 Task: In Heading Arial with underline. Font size of heading  '18'Font style of data Calibri. Font size of data  9Alignment of headline & data Align center. Fill color in heading,  RedFont color of data Black Apply border in Data No BorderIn the sheet  Financial Tracking Template Workbookbook
Action: Mouse moved to (107, 89)
Screenshot: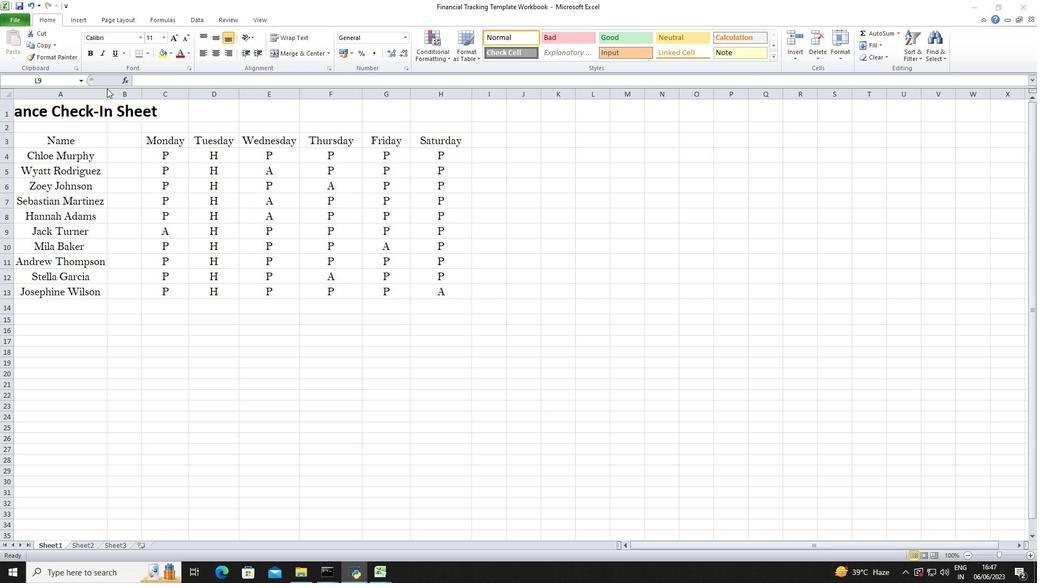 
Action: Mouse pressed left at (107, 89)
Screenshot: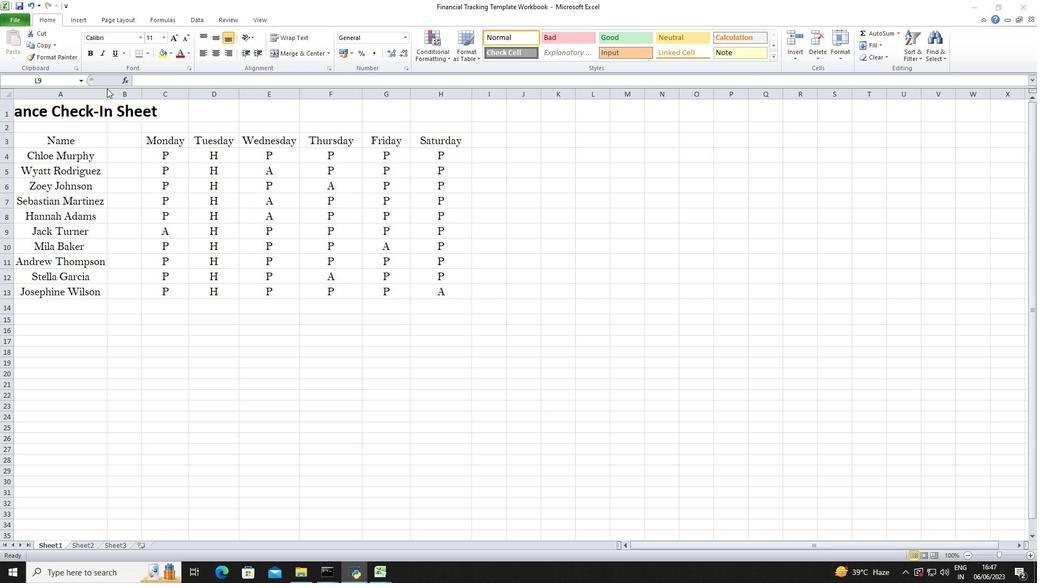 
Action: Mouse moved to (107, 92)
Screenshot: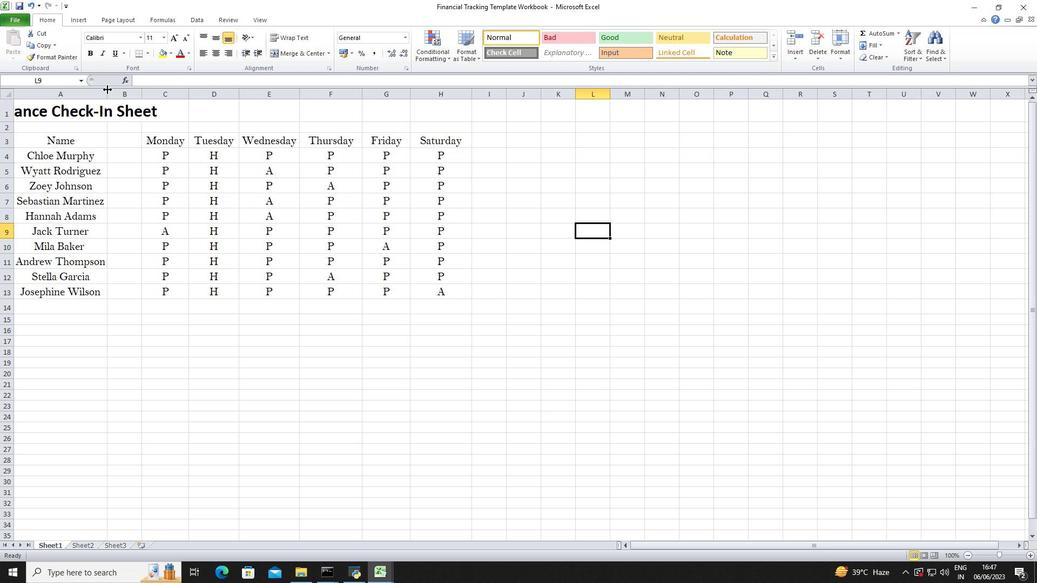 
Action: Mouse pressed left at (107, 92)
Screenshot: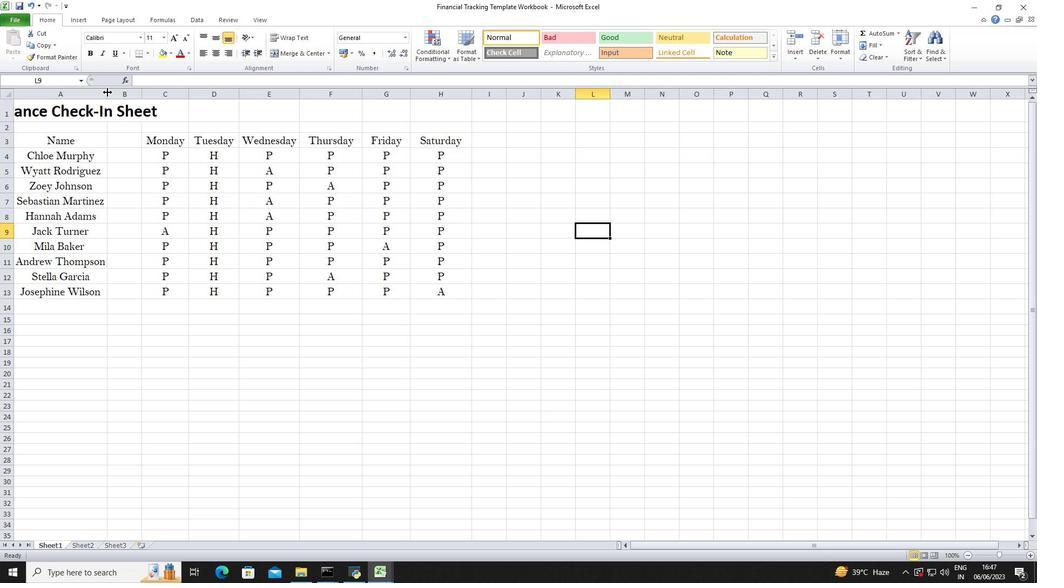 
Action: Mouse moved to (151, 95)
Screenshot: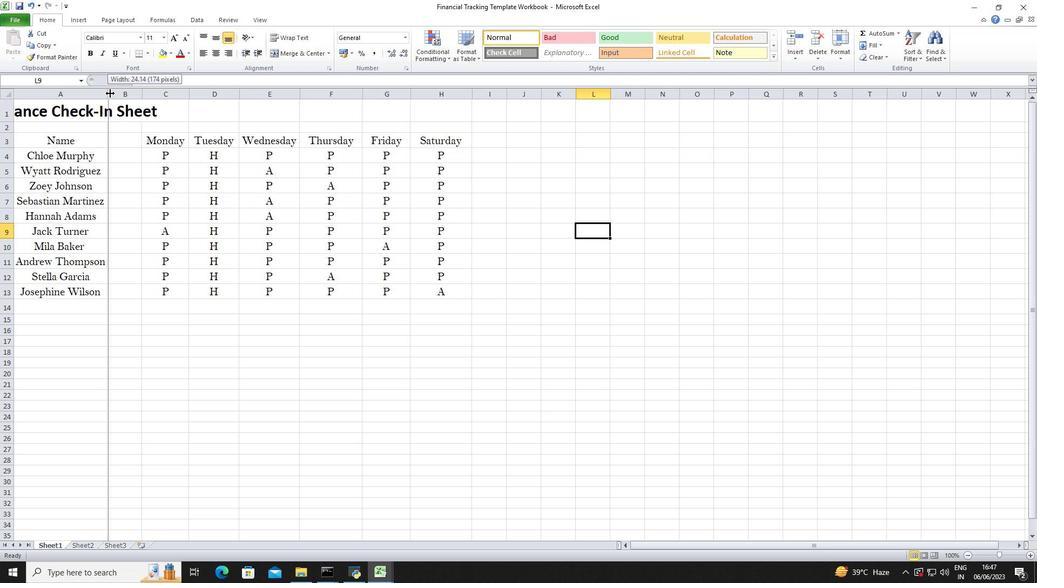 
Action: Mouse pressed left at (151, 95)
Screenshot: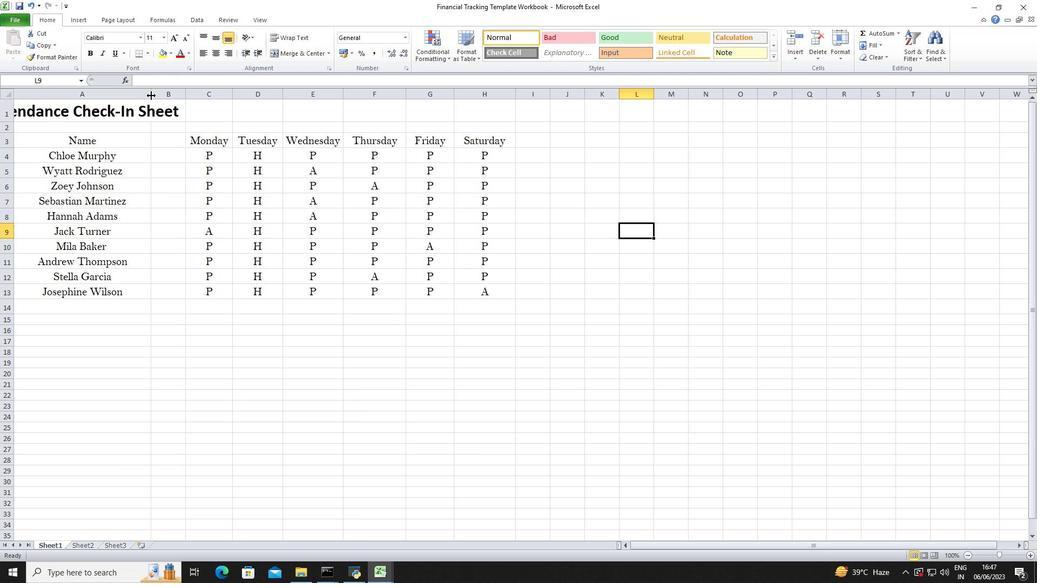 
Action: Mouse moved to (191, 96)
Screenshot: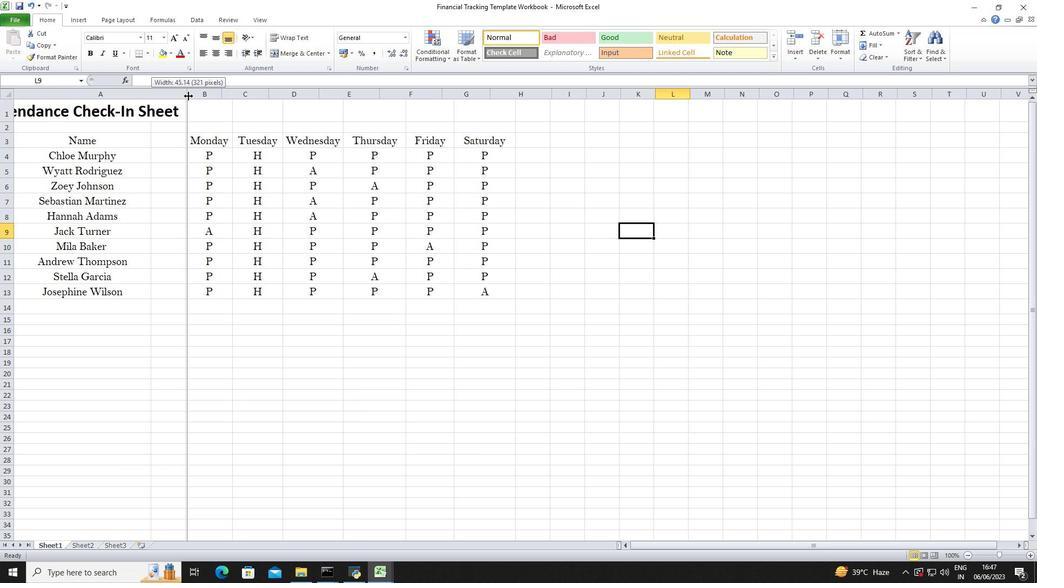 
Action: Mouse pressed left at (191, 96)
Screenshot: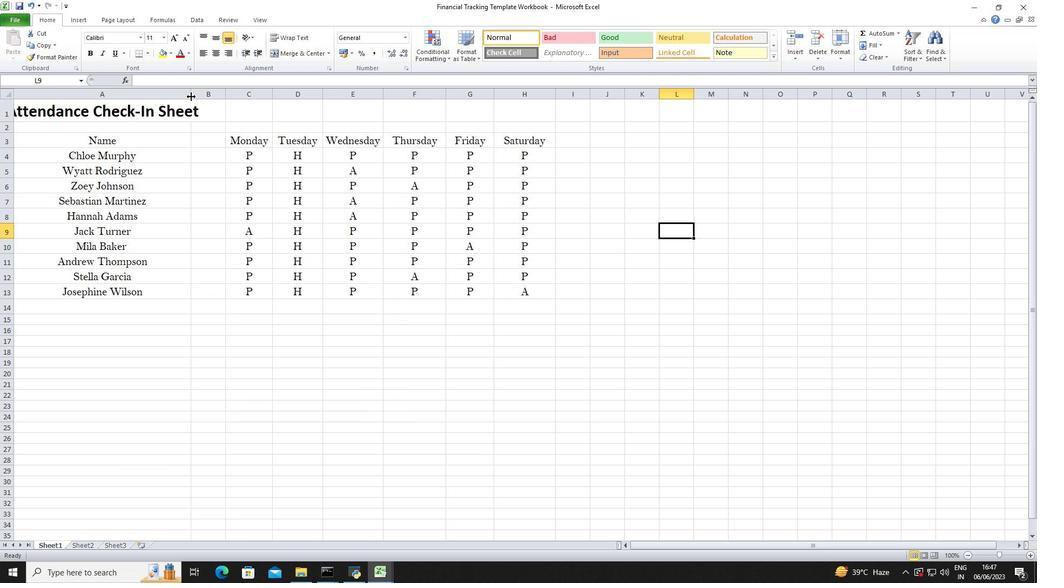 
Action: Mouse moved to (25, 114)
Screenshot: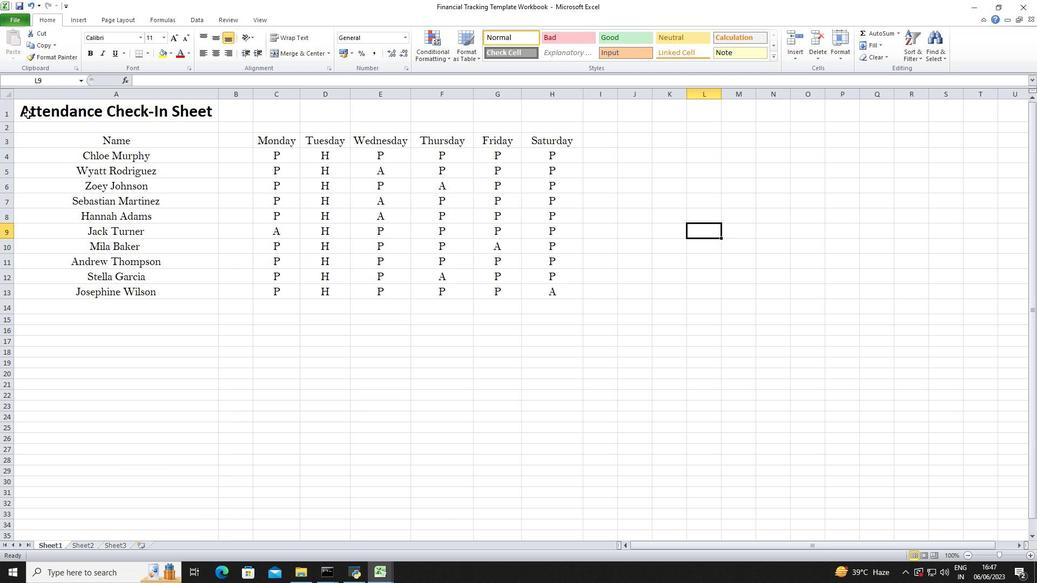 
Action: Mouse pressed left at (25, 114)
Screenshot: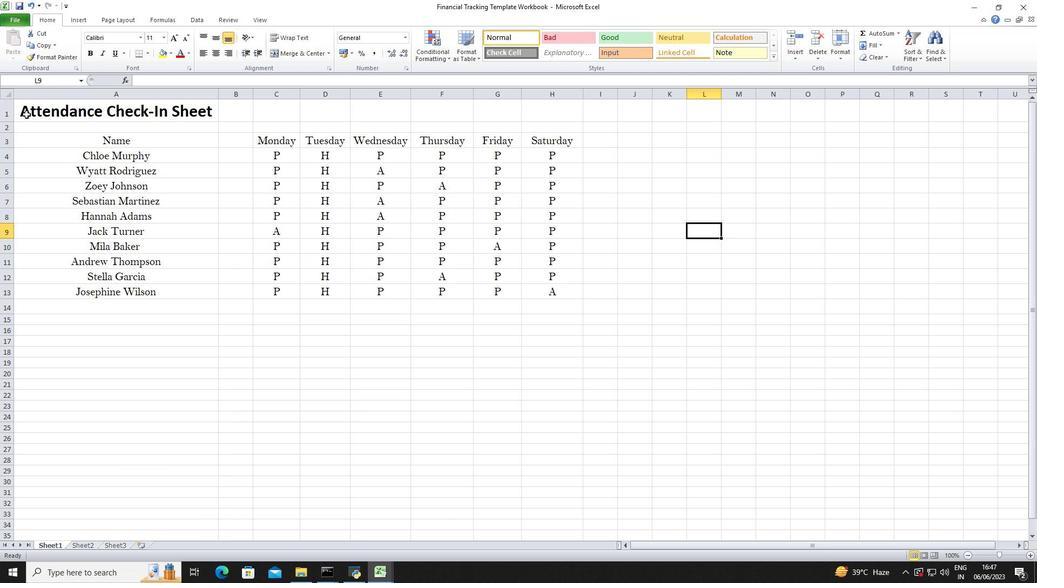 
Action: Mouse moved to (107, 36)
Screenshot: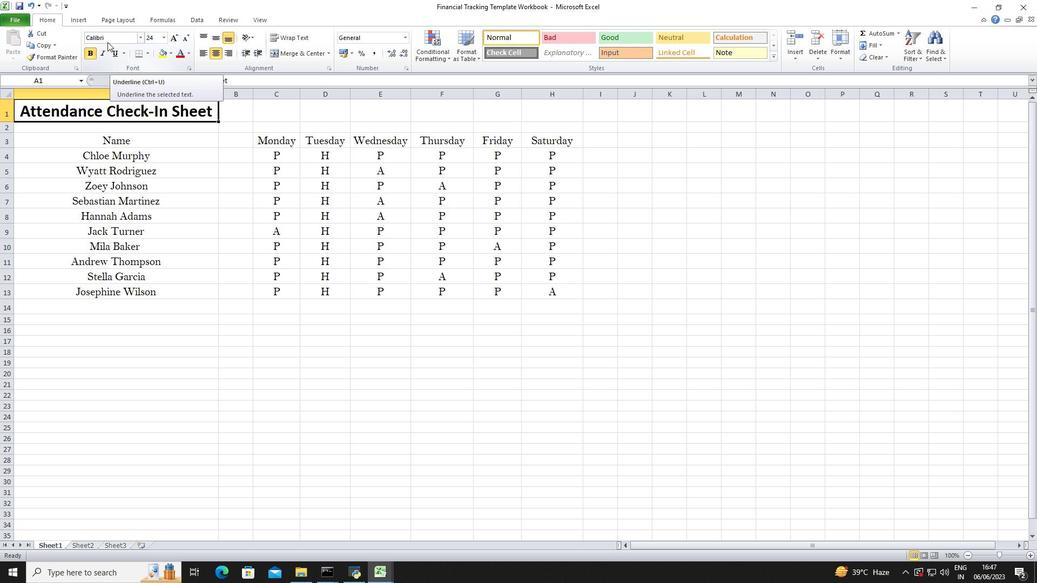 
Action: Mouse pressed left at (107, 36)
Screenshot: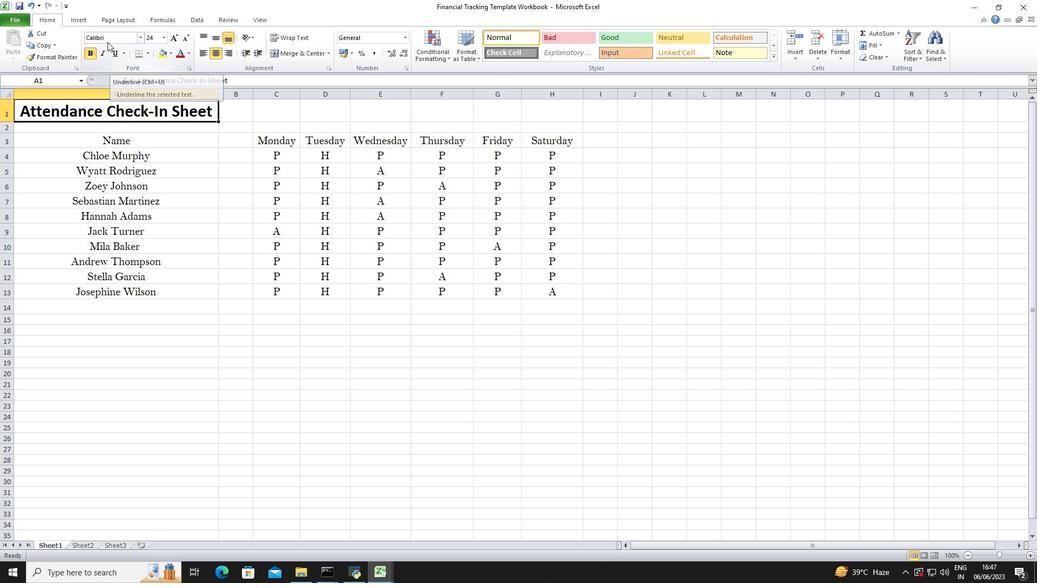 
Action: Key pressed <Key.shift><Key.shift><Key.shift><Key.shift>Arial<Key.enter>
Screenshot: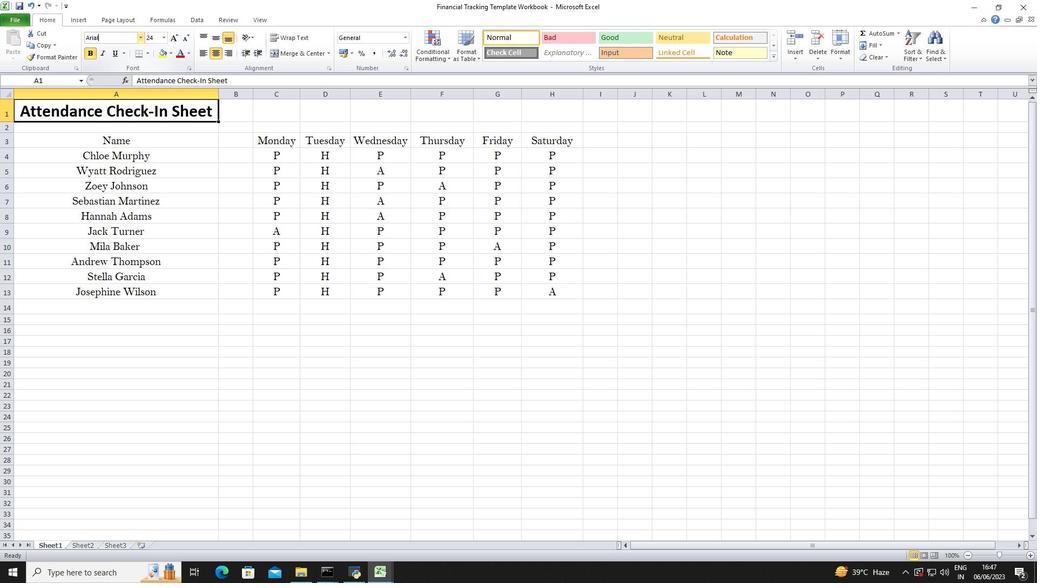 
Action: Mouse moved to (111, 48)
Screenshot: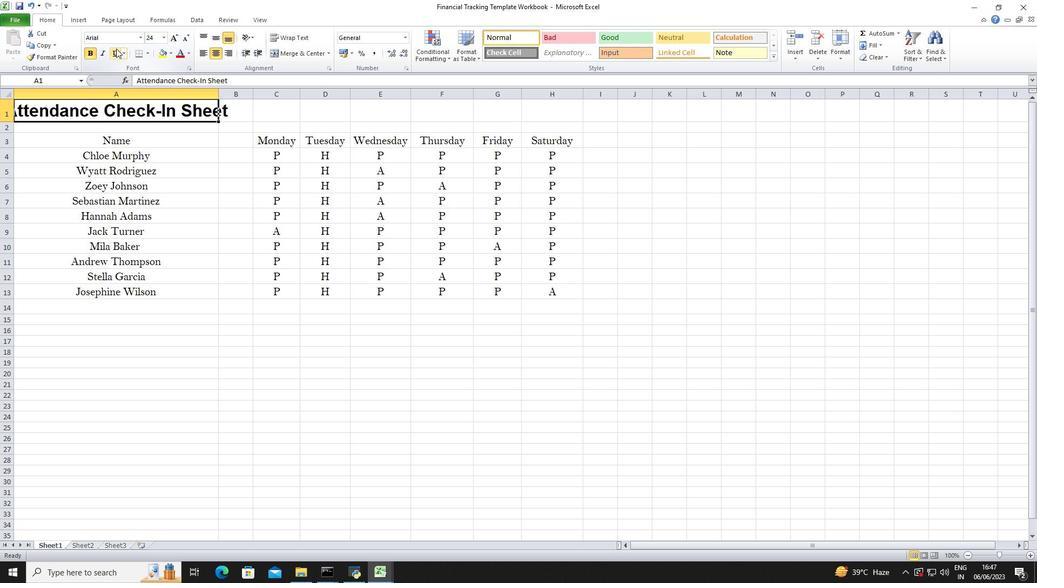 
Action: Mouse pressed left at (111, 48)
Screenshot: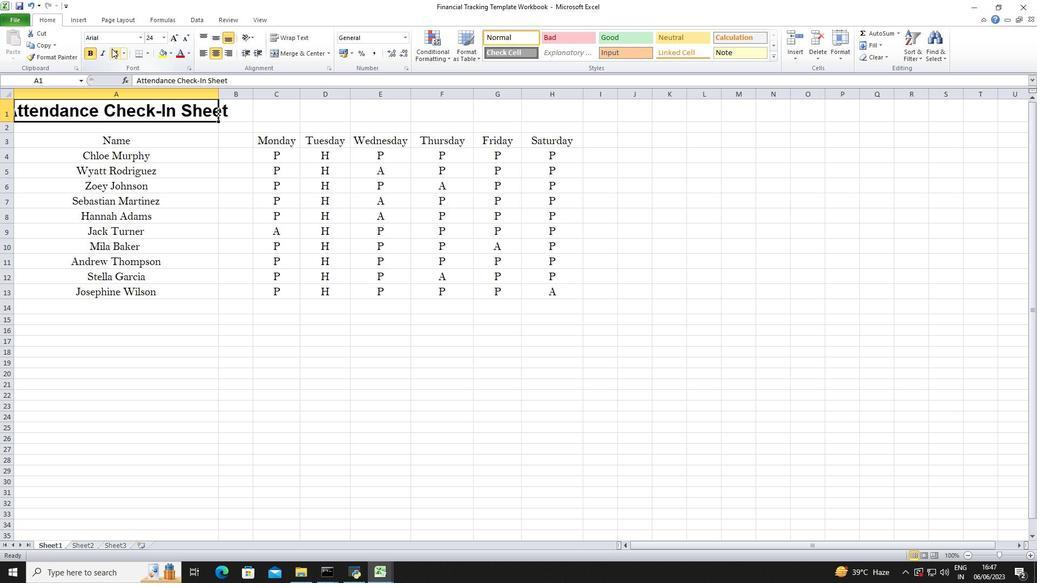 
Action: Mouse moved to (164, 37)
Screenshot: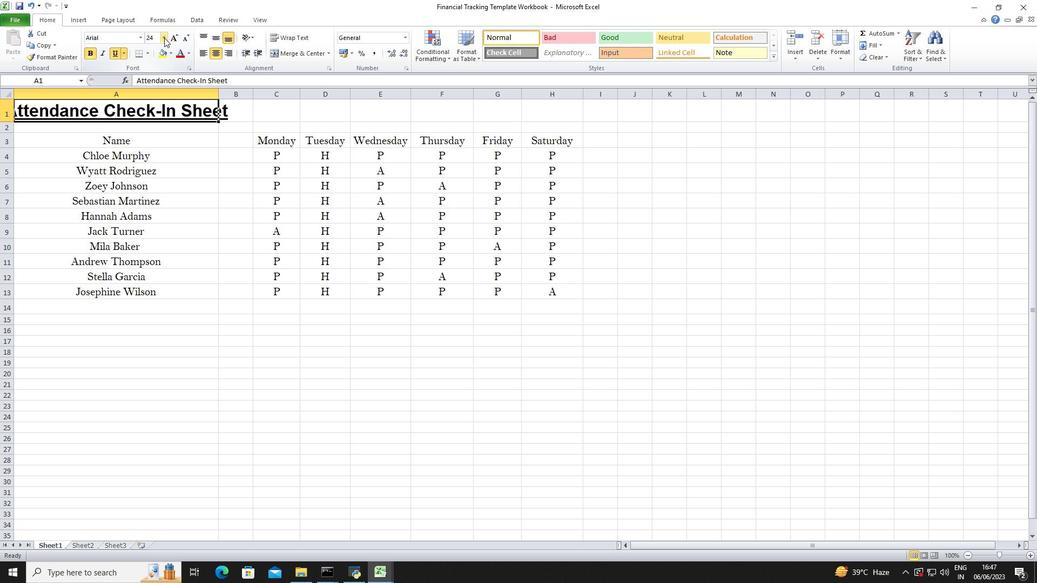 
Action: Mouse pressed left at (164, 37)
Screenshot: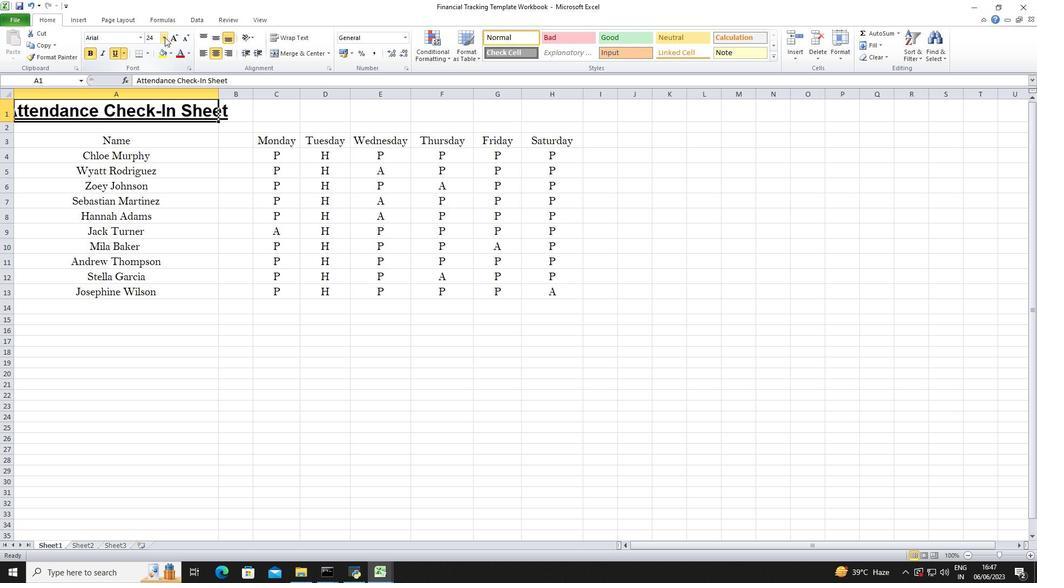 
Action: Mouse moved to (152, 115)
Screenshot: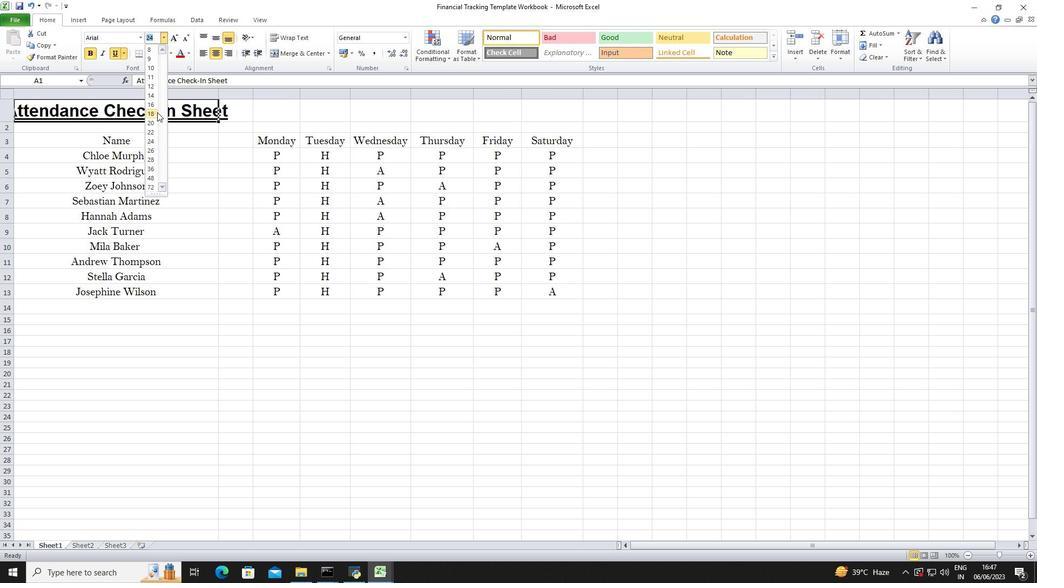 
Action: Mouse pressed left at (152, 115)
Screenshot: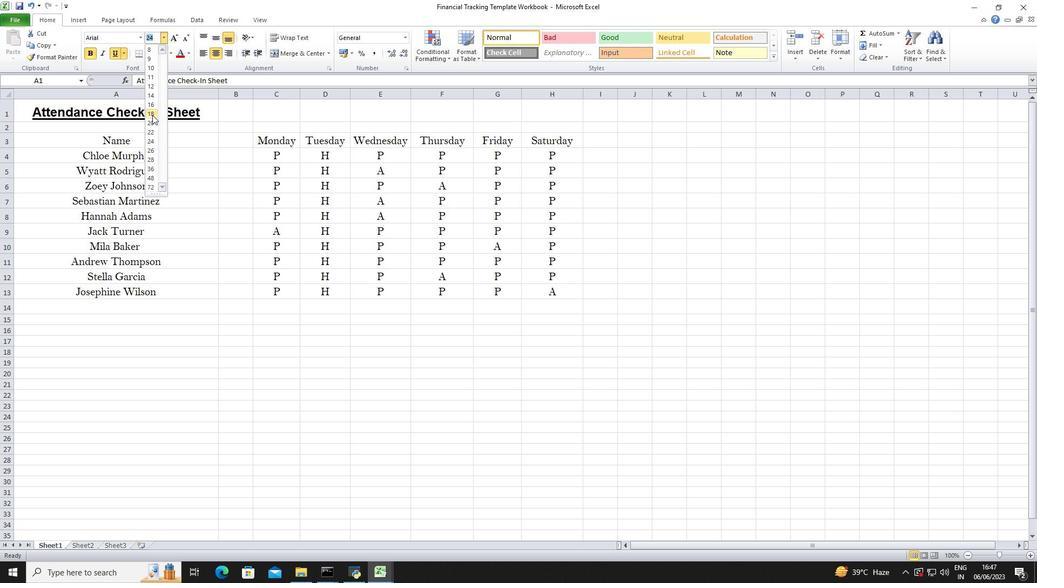 
Action: Mouse moved to (96, 138)
Screenshot: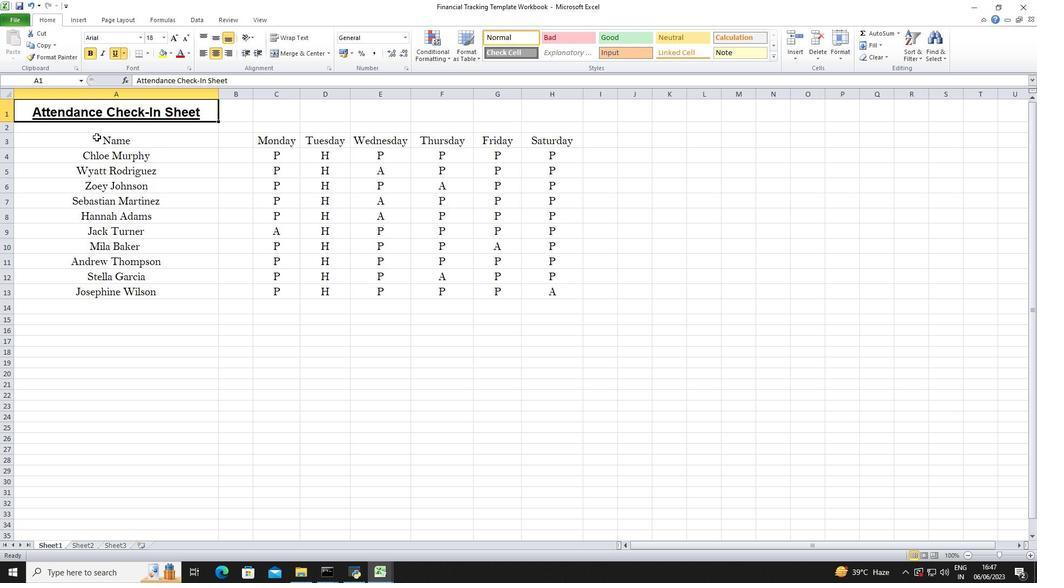
Action: Mouse pressed left at (96, 138)
Screenshot: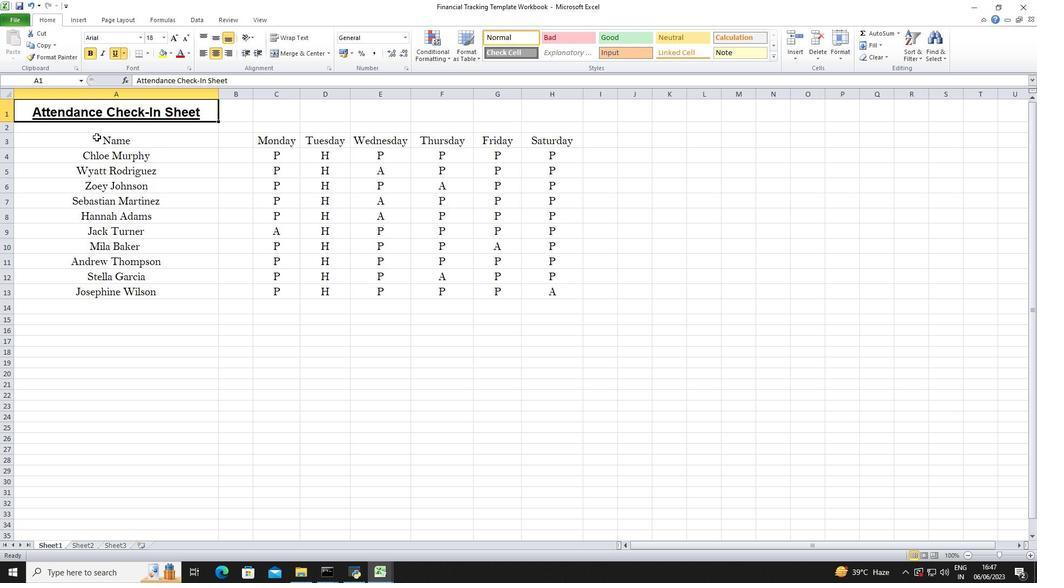 
Action: Mouse moved to (111, 37)
Screenshot: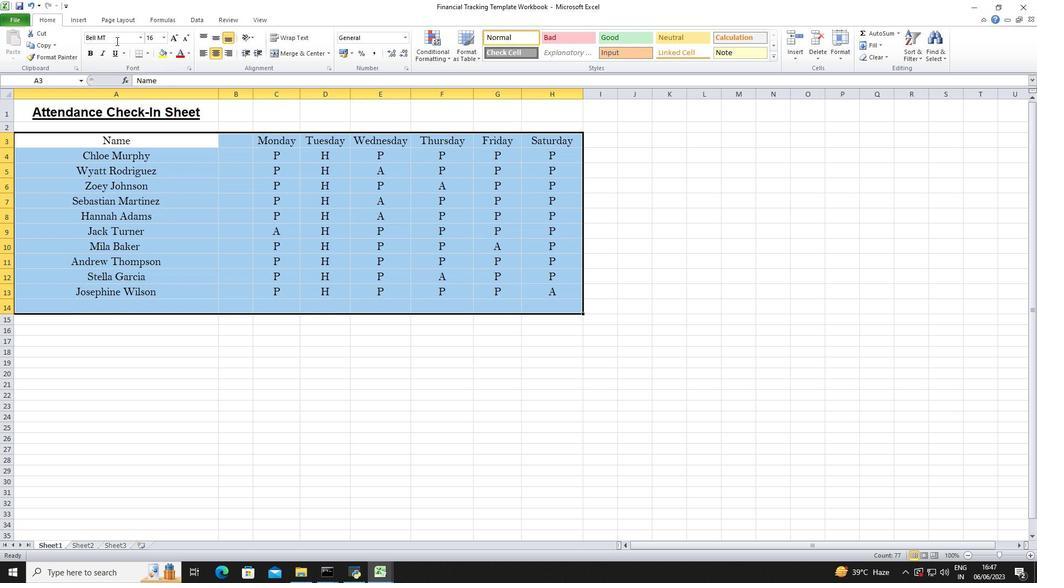
Action: Mouse pressed left at (111, 37)
Screenshot: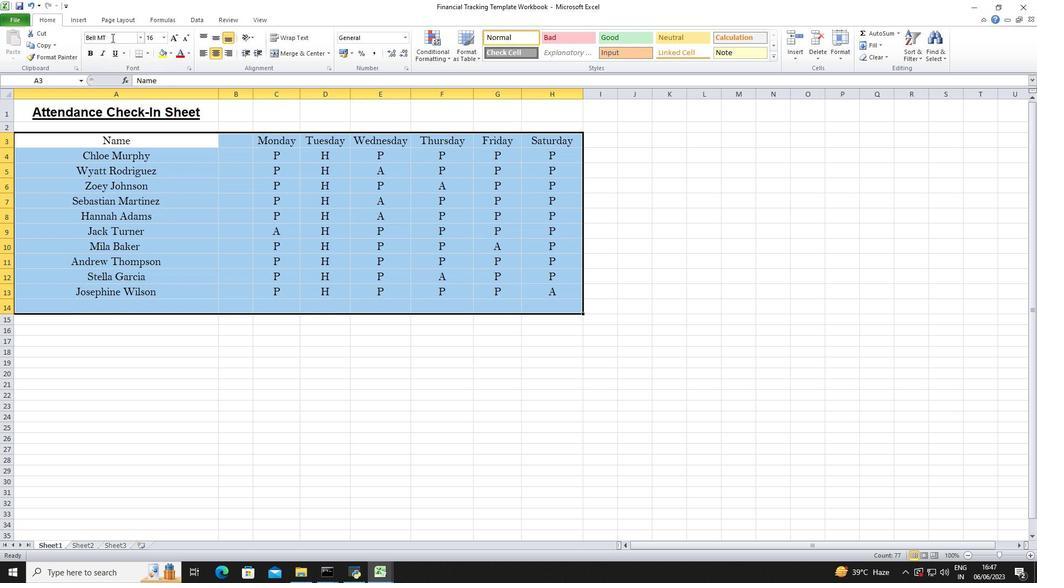 
Action: Key pressed <Key.shift>Calibri<Key.enter>
Screenshot: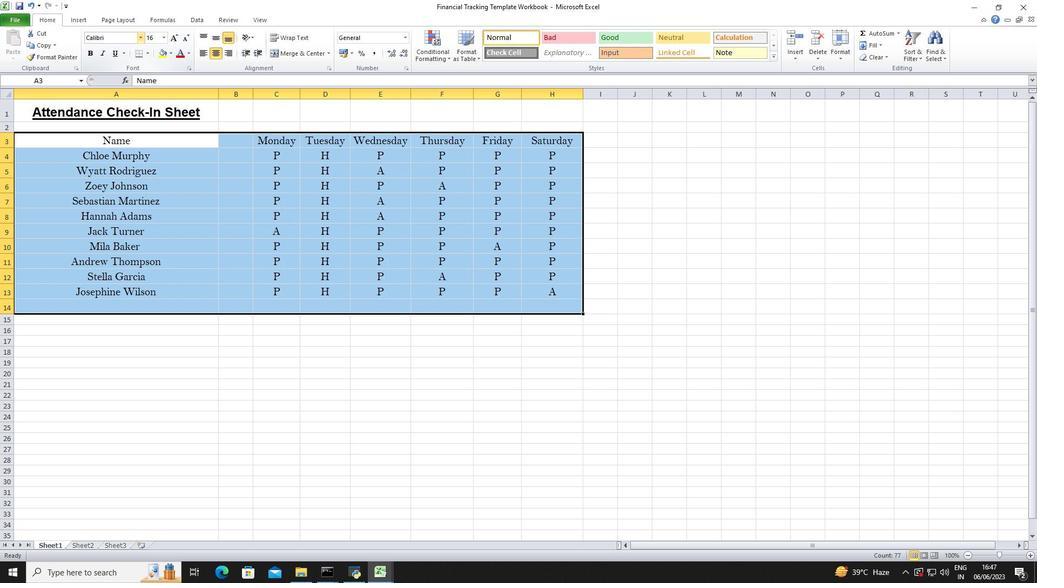 
Action: Mouse moved to (164, 37)
Screenshot: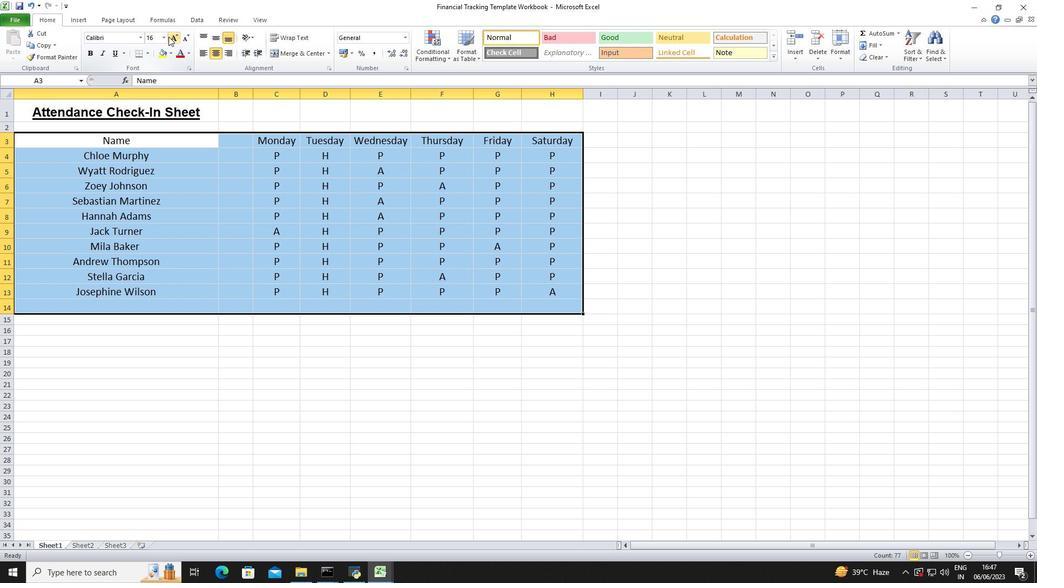 
Action: Mouse pressed left at (164, 37)
Screenshot: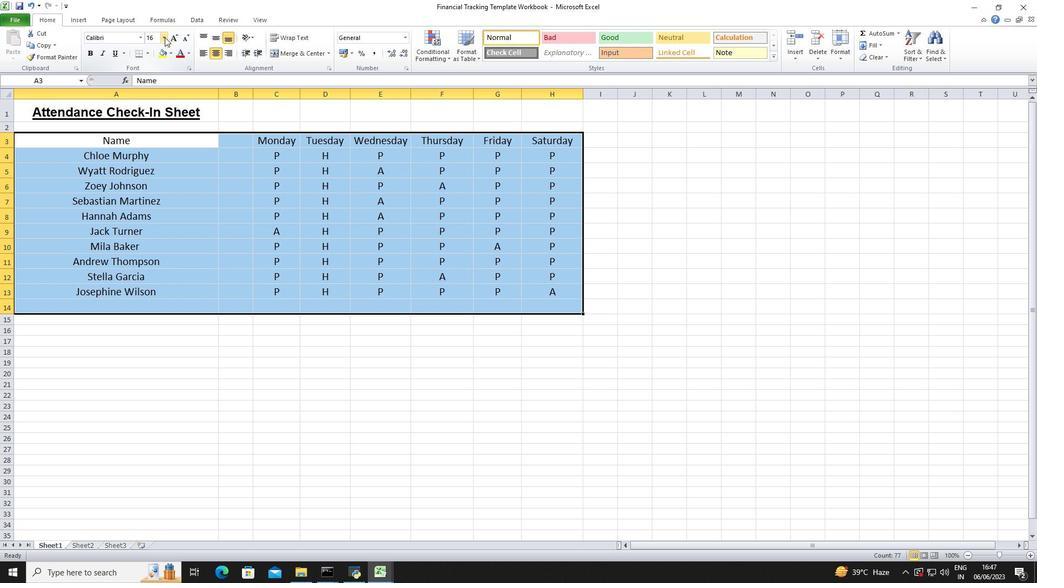 
Action: Mouse moved to (148, 56)
Screenshot: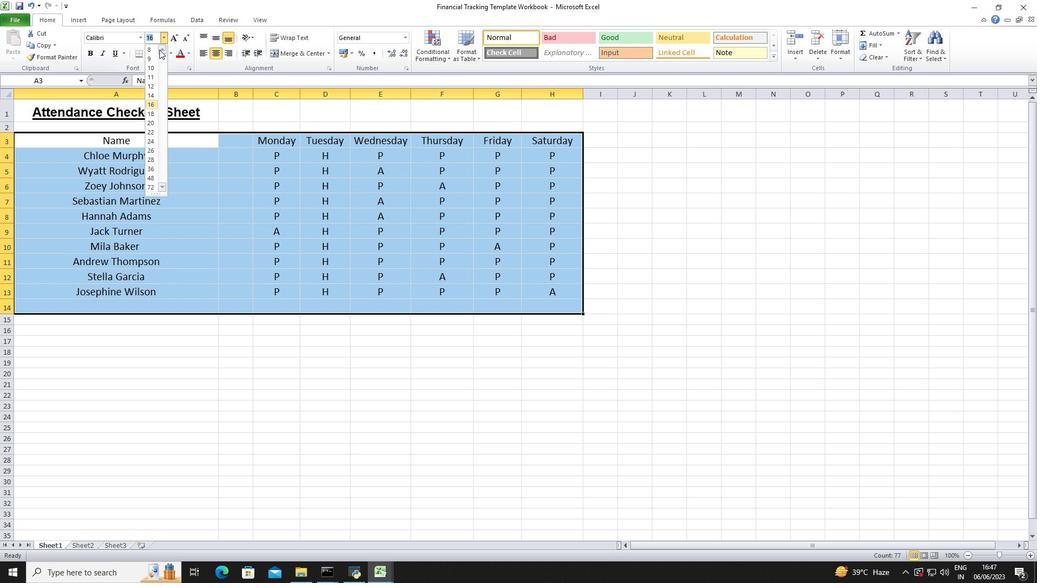 
Action: Mouse pressed left at (148, 56)
Screenshot: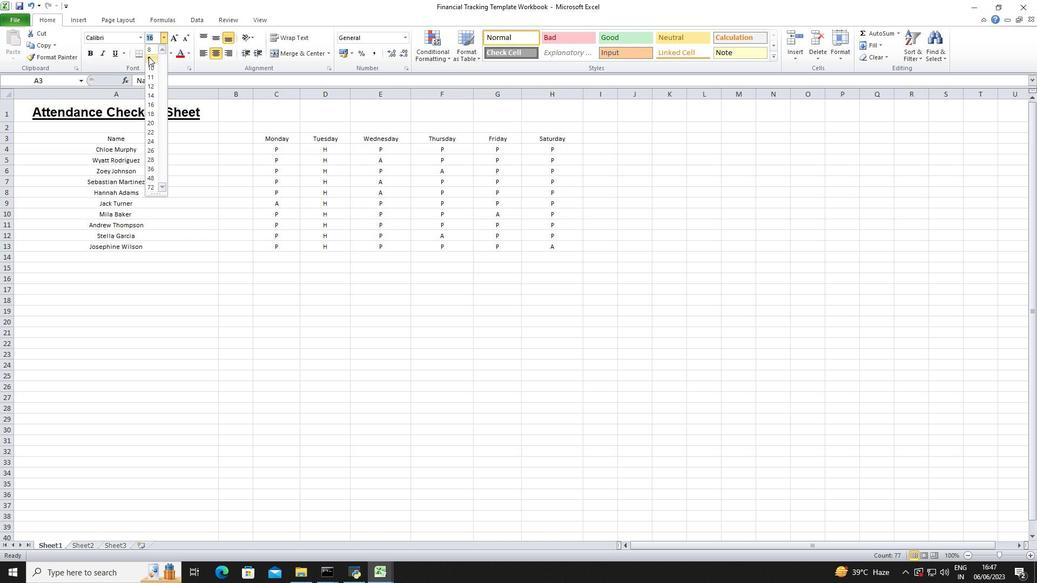 
Action: Mouse moved to (217, 49)
Screenshot: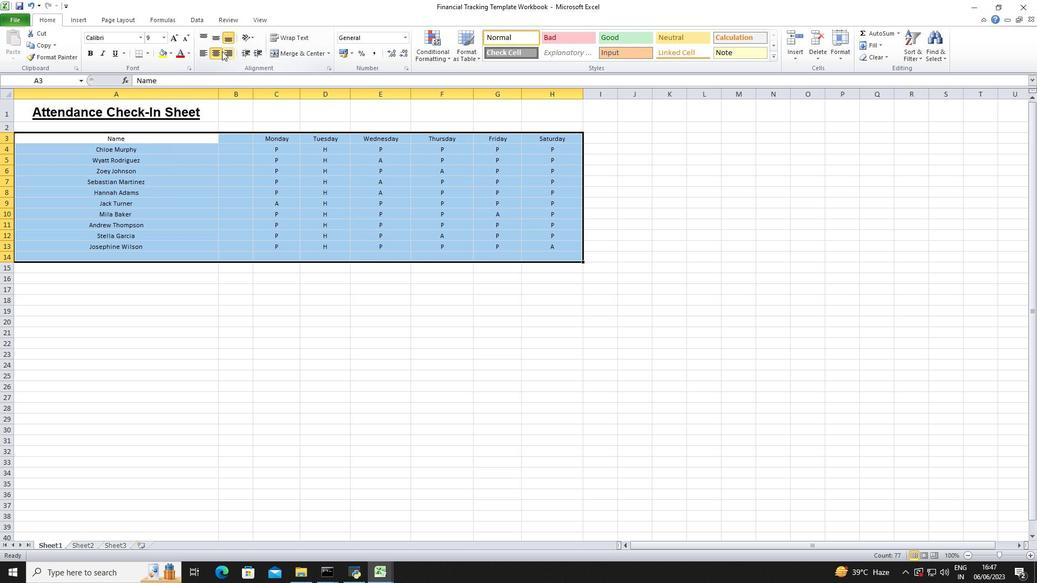 
Action: Mouse pressed left at (217, 49)
Screenshot: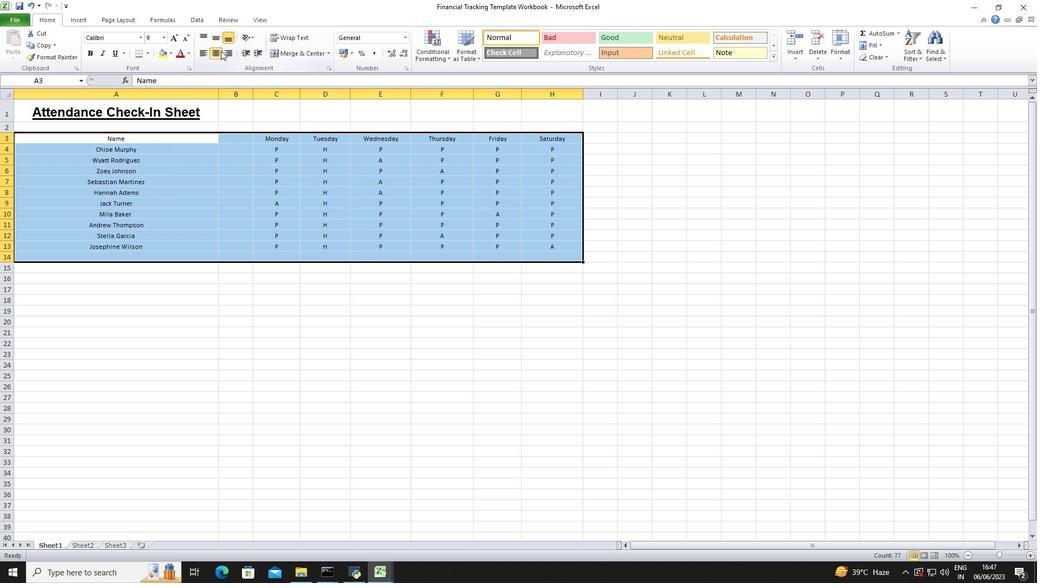 
Action: Mouse pressed left at (217, 49)
Screenshot: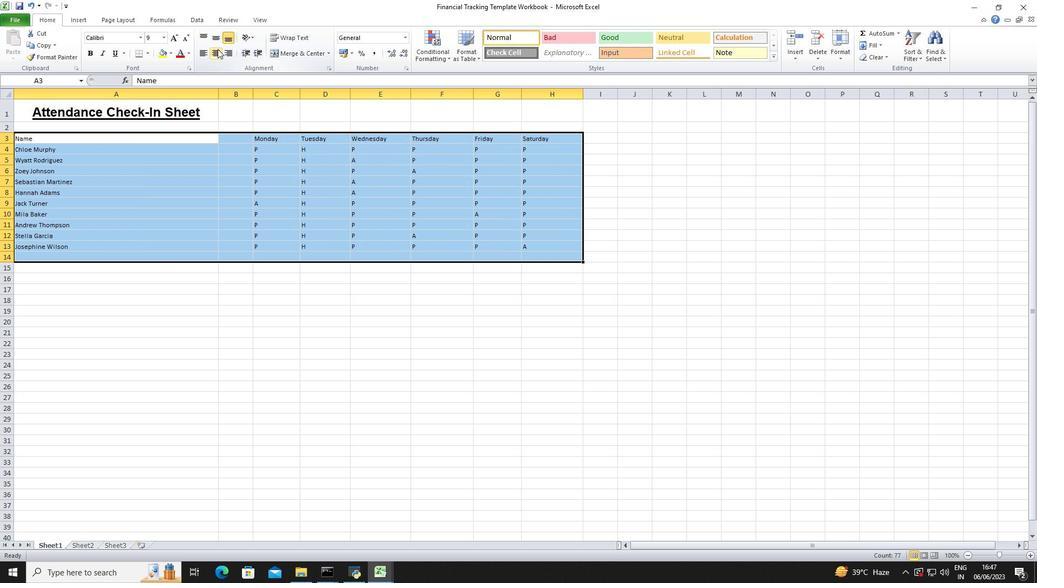 
Action: Mouse moved to (57, 115)
Screenshot: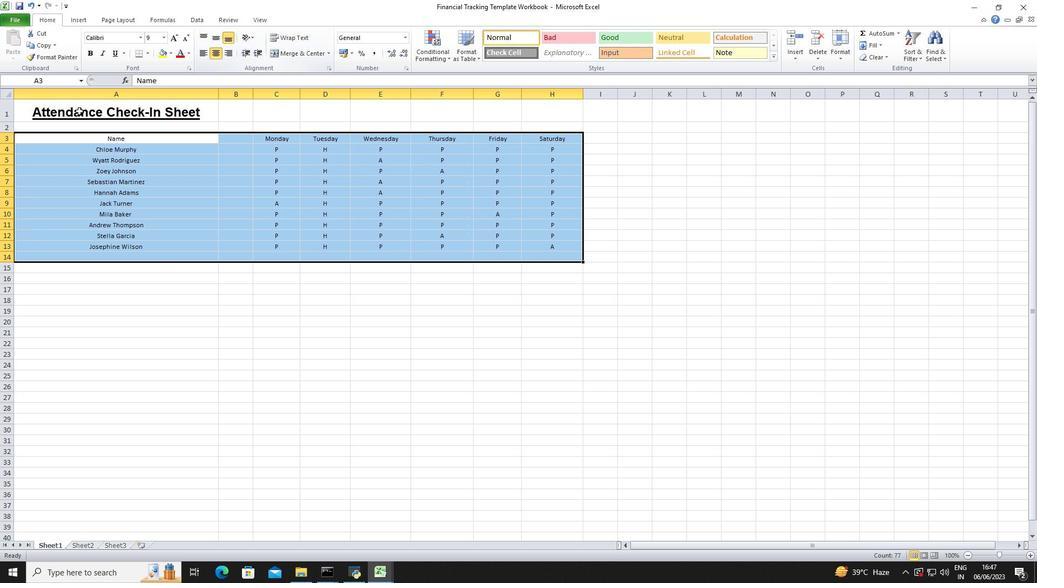 
Action: Mouse pressed left at (57, 115)
Screenshot: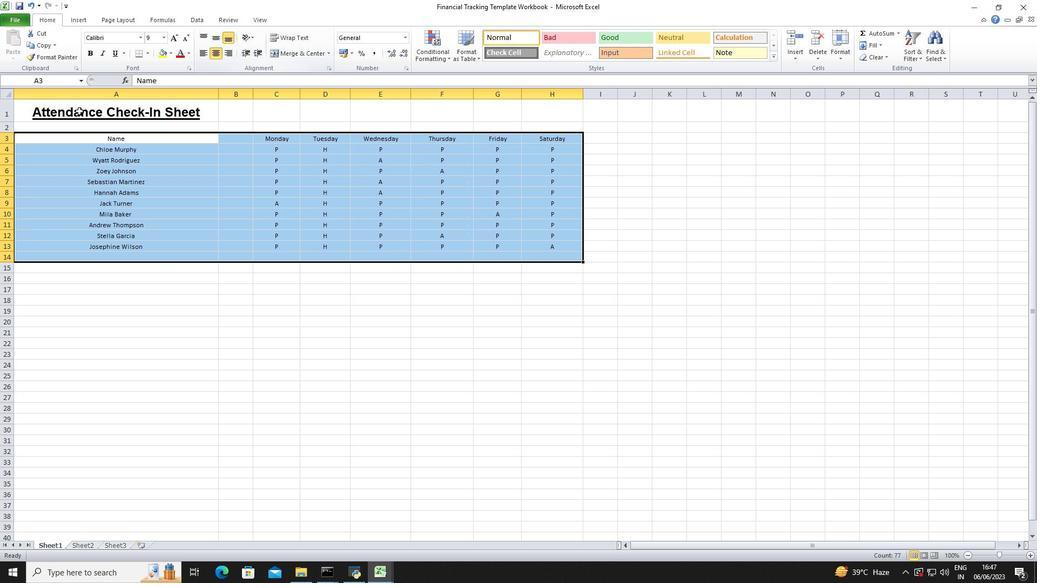 
Action: Mouse moved to (216, 48)
Screenshot: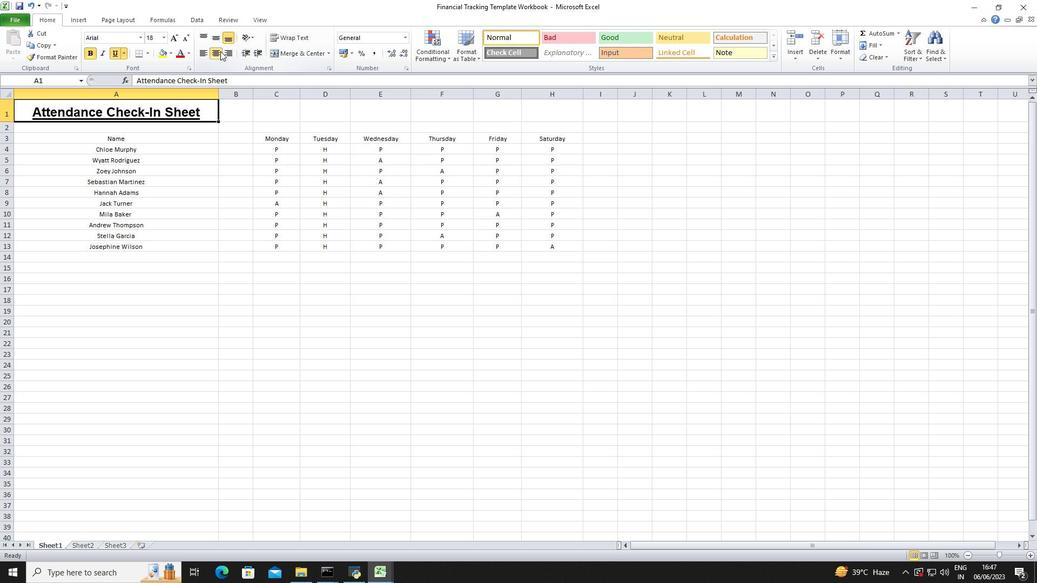 
Action: Mouse pressed left at (216, 48)
Screenshot: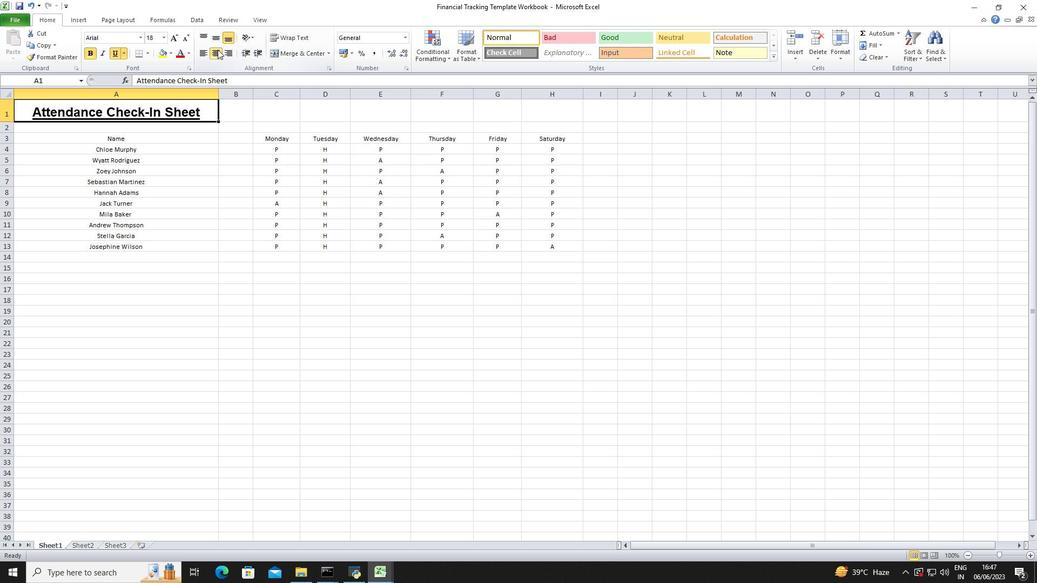 
Action: Mouse moved to (215, 48)
Screenshot: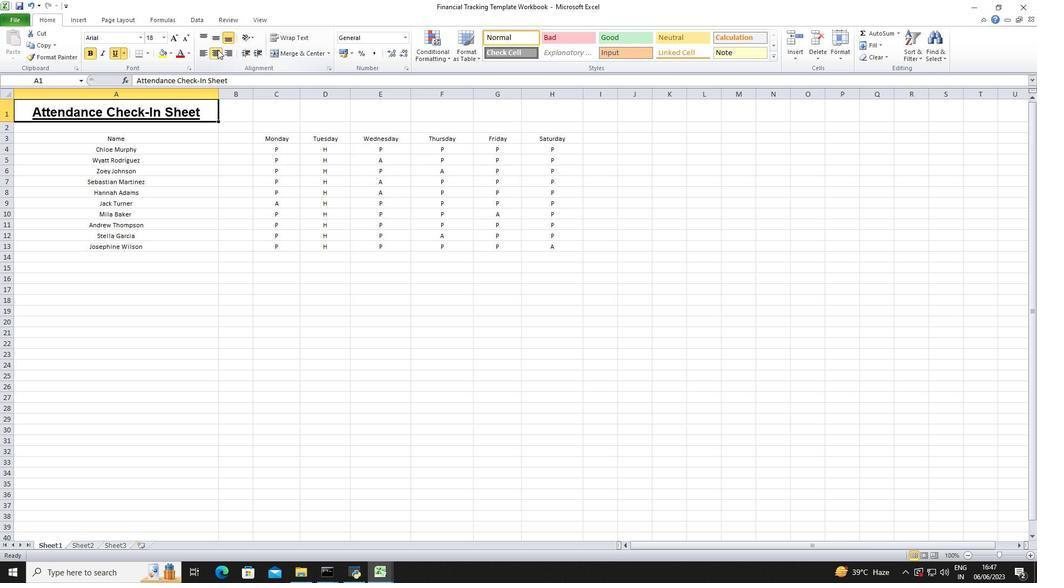 
Action: Mouse pressed left at (215, 48)
Screenshot: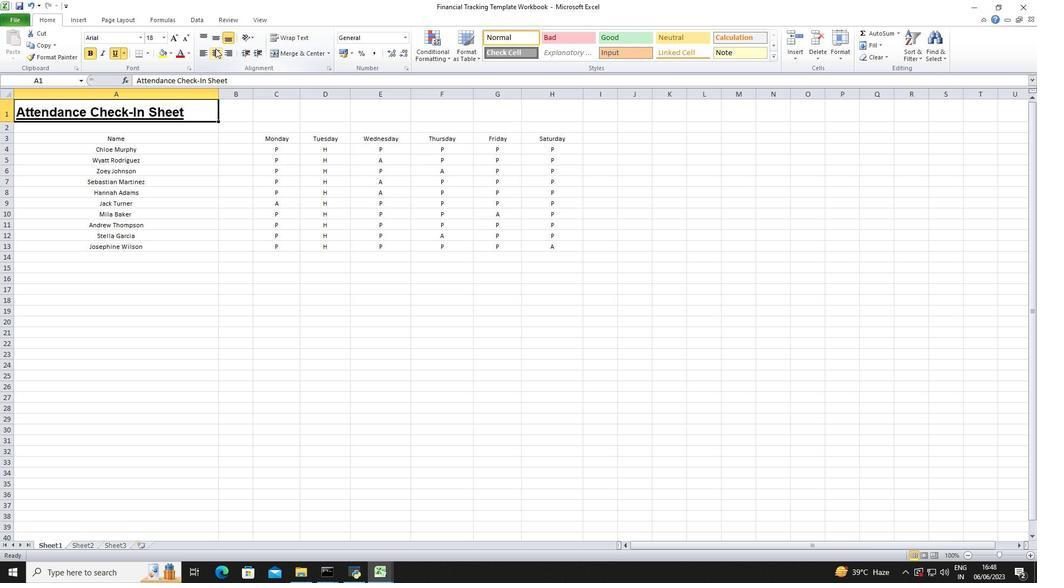 
Action: Mouse moved to (170, 54)
Screenshot: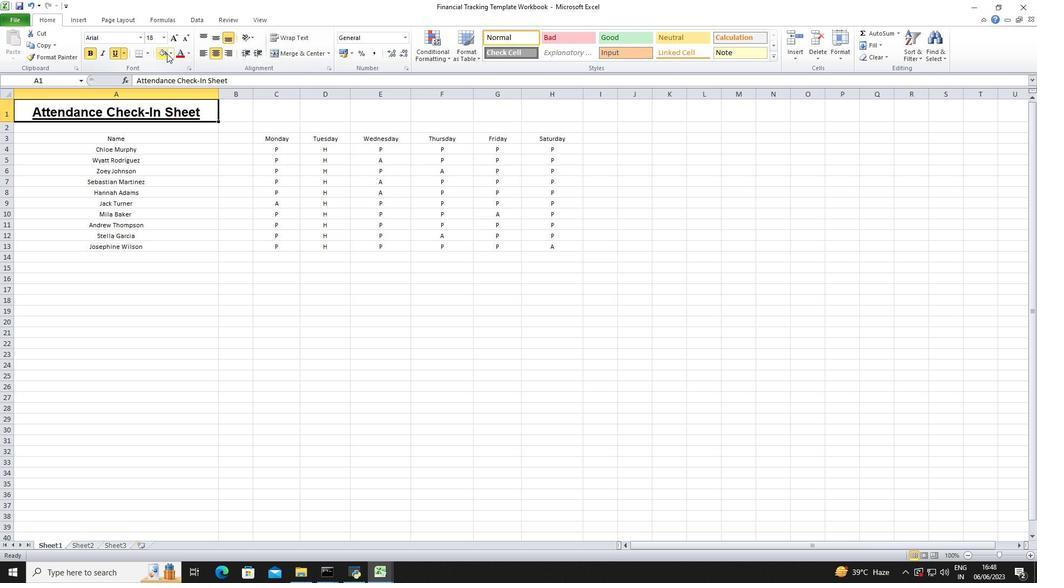
Action: Mouse pressed left at (170, 54)
Screenshot: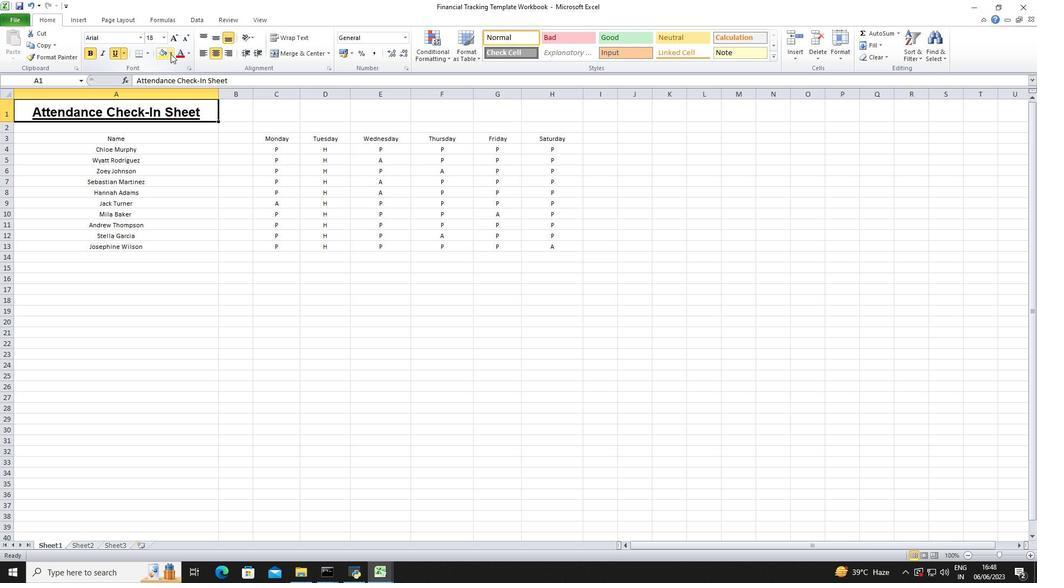 
Action: Mouse moved to (171, 129)
Screenshot: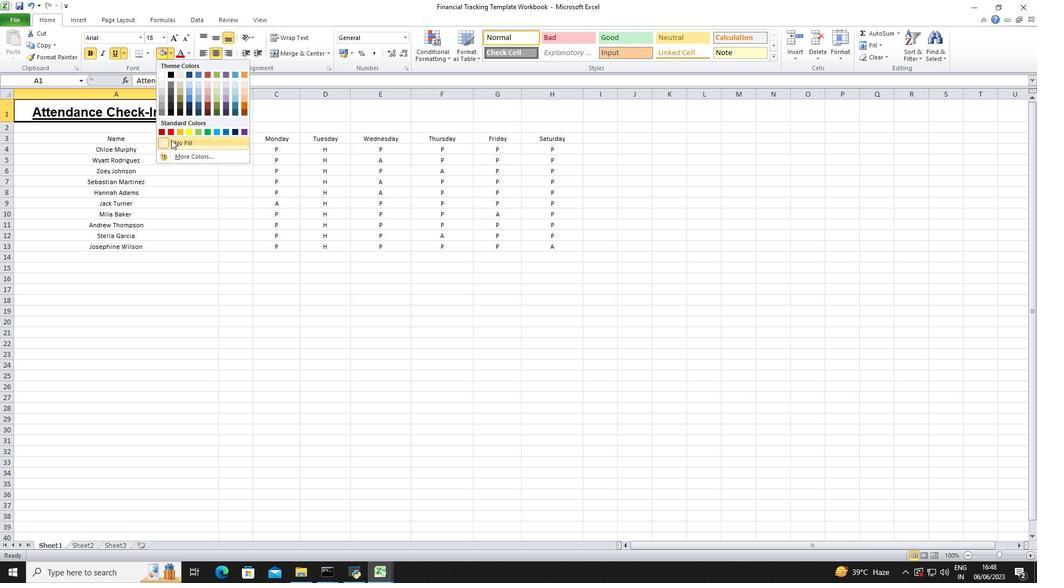
Action: Mouse pressed left at (171, 129)
Screenshot: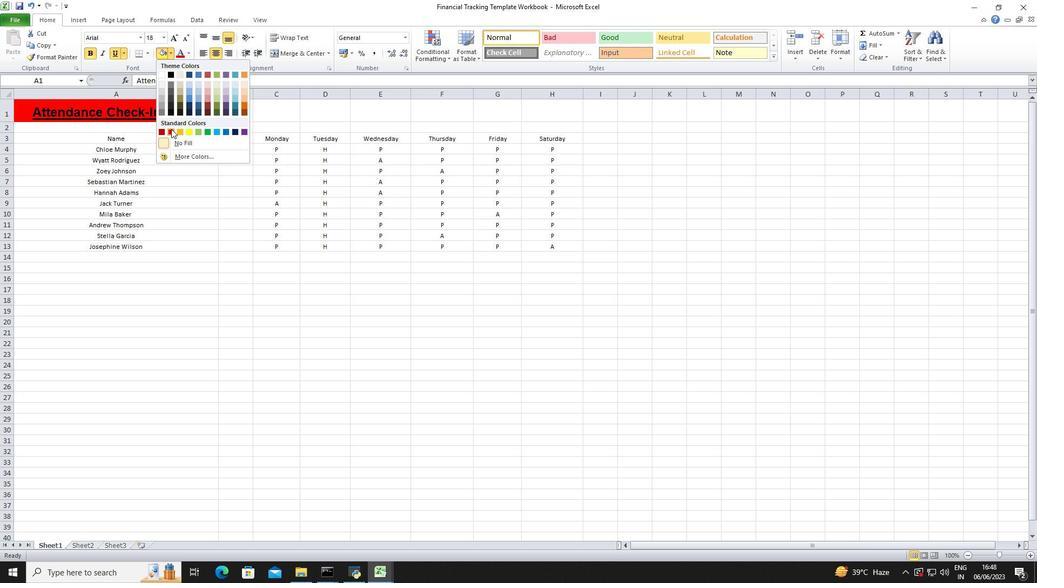 
Action: Mouse moved to (142, 138)
Screenshot: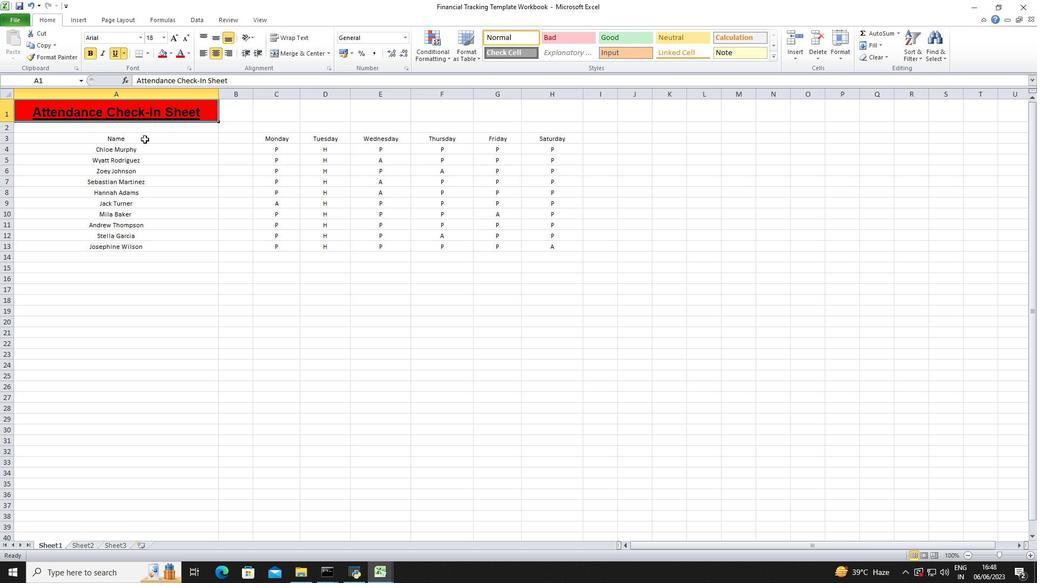 
Action: Mouse pressed left at (142, 138)
Screenshot: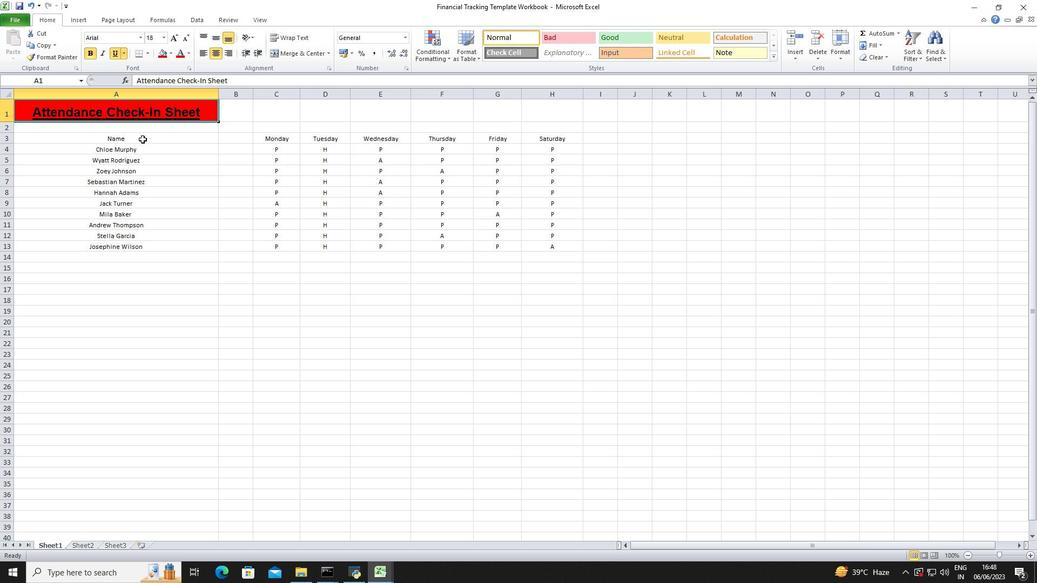 
Action: Mouse moved to (189, 51)
Screenshot: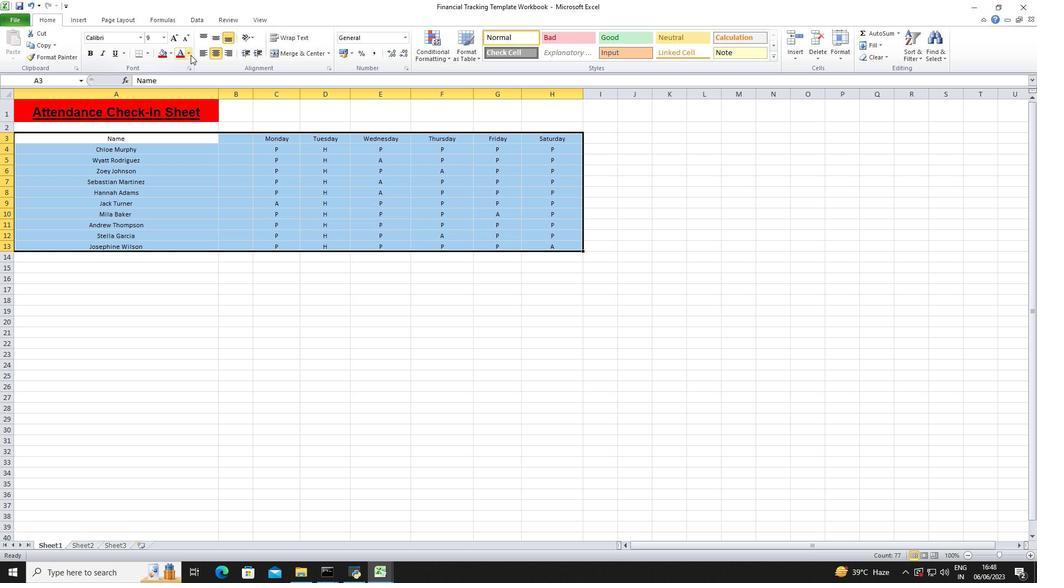
Action: Mouse pressed left at (189, 51)
Screenshot: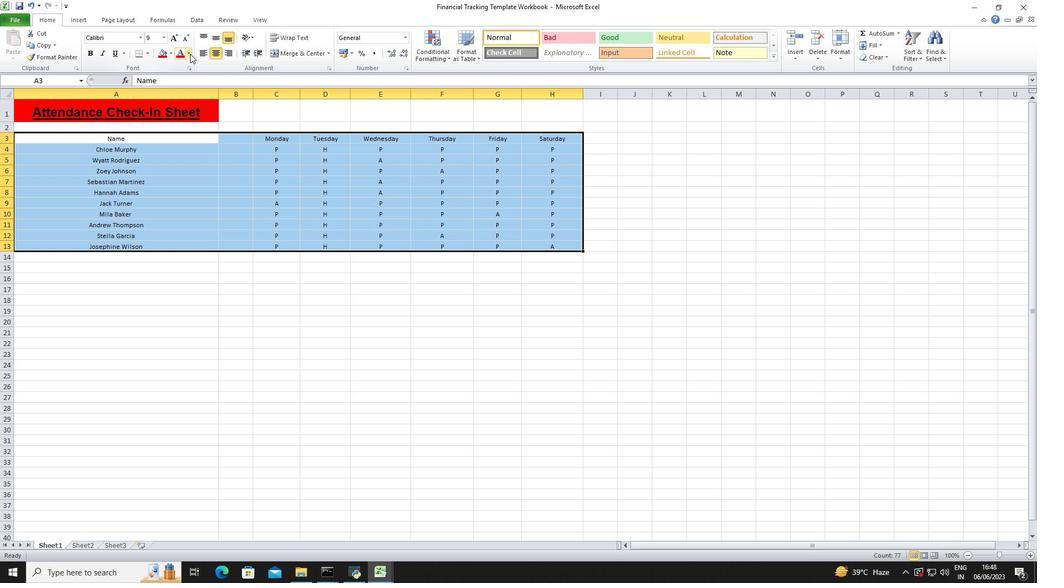 
Action: Mouse moved to (187, 84)
Screenshot: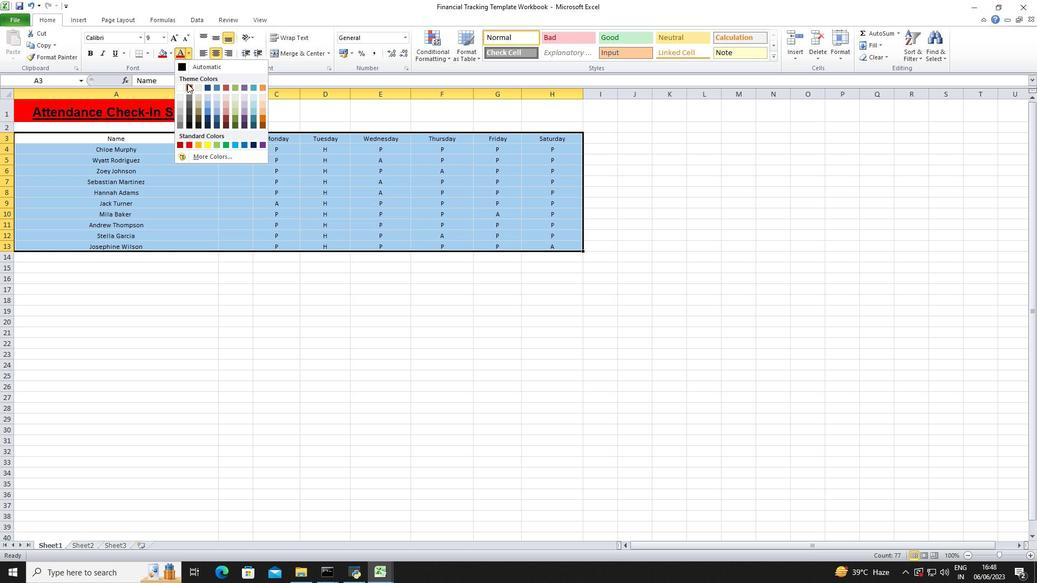 
Action: Mouse pressed left at (187, 84)
Screenshot: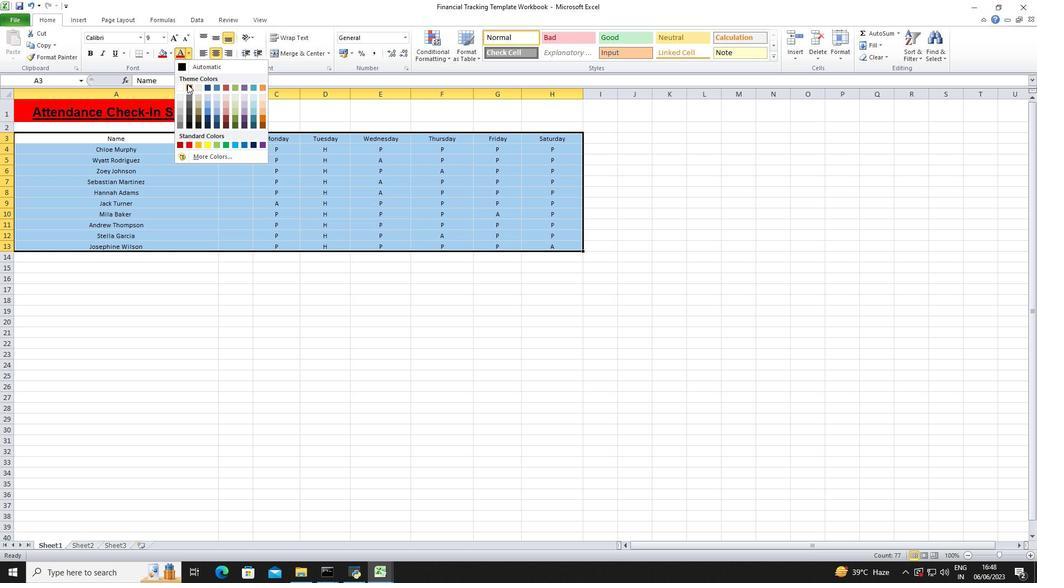 
Action: Mouse moved to (148, 52)
Screenshot: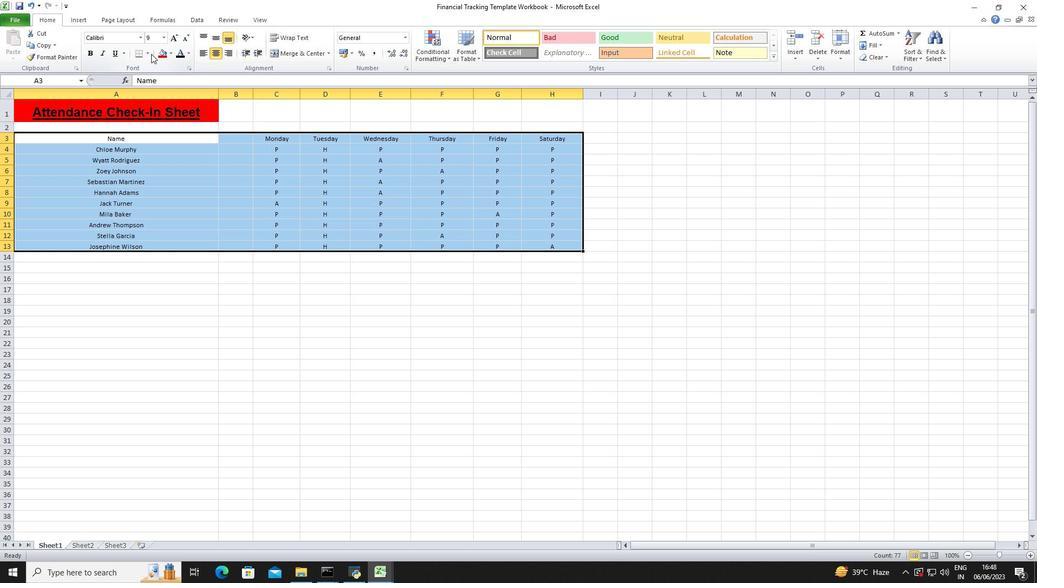 
Action: Mouse pressed left at (148, 52)
Screenshot: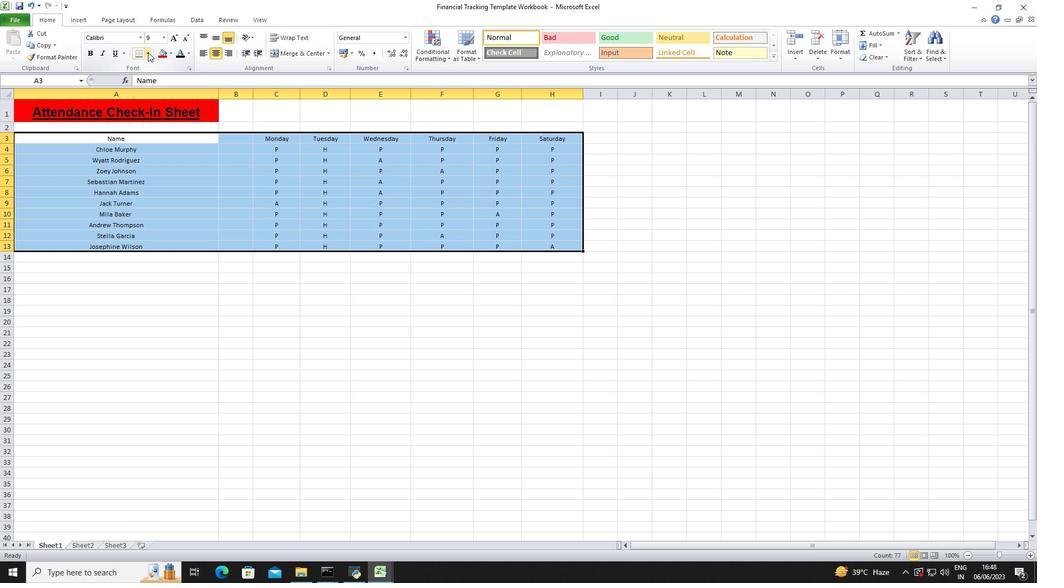 
Action: Mouse moved to (179, 122)
Screenshot: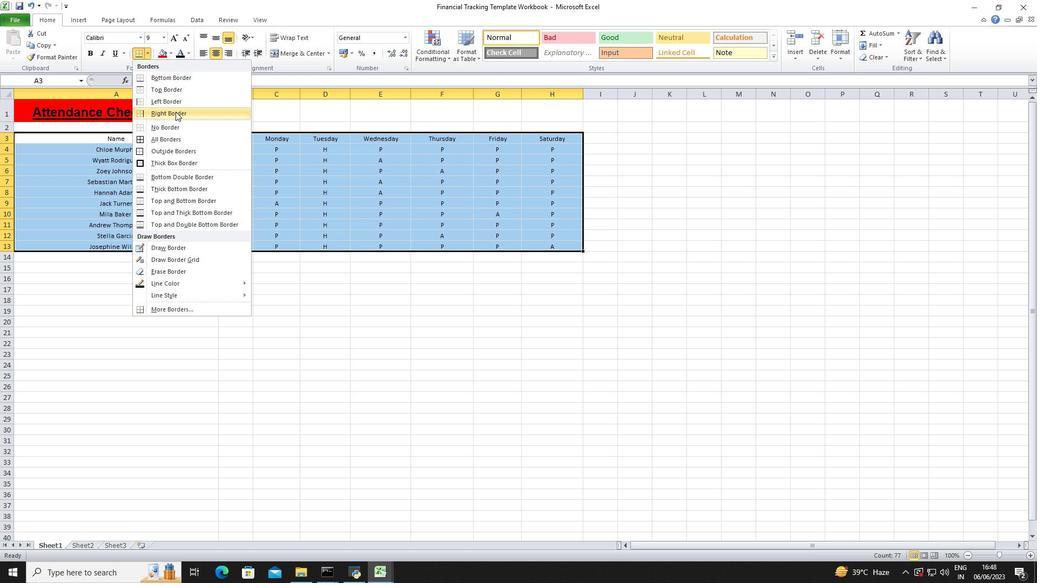 
Action: Mouse pressed left at (179, 122)
Screenshot: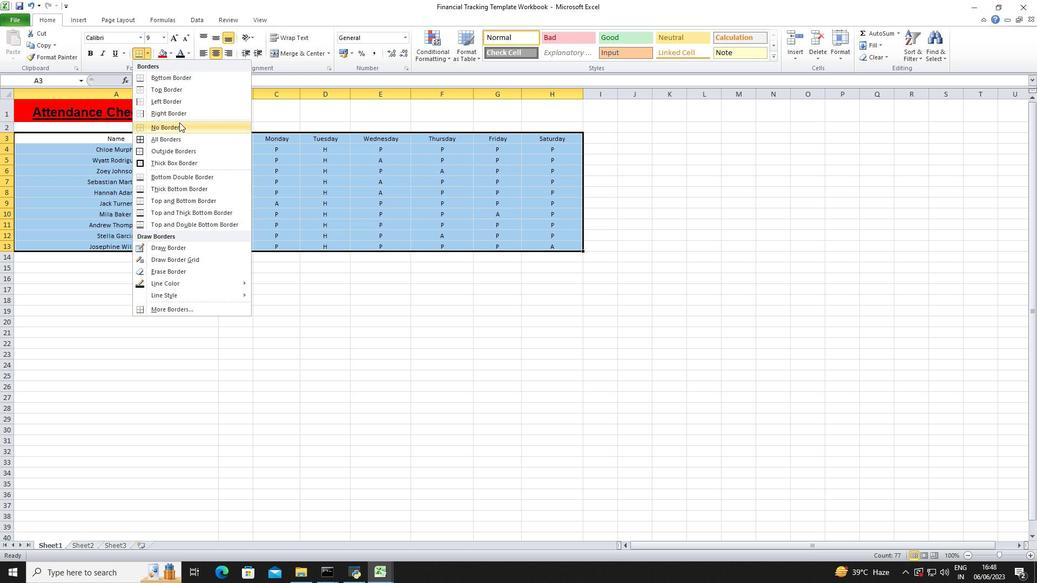 
Action: Mouse moved to (691, 200)
Screenshot: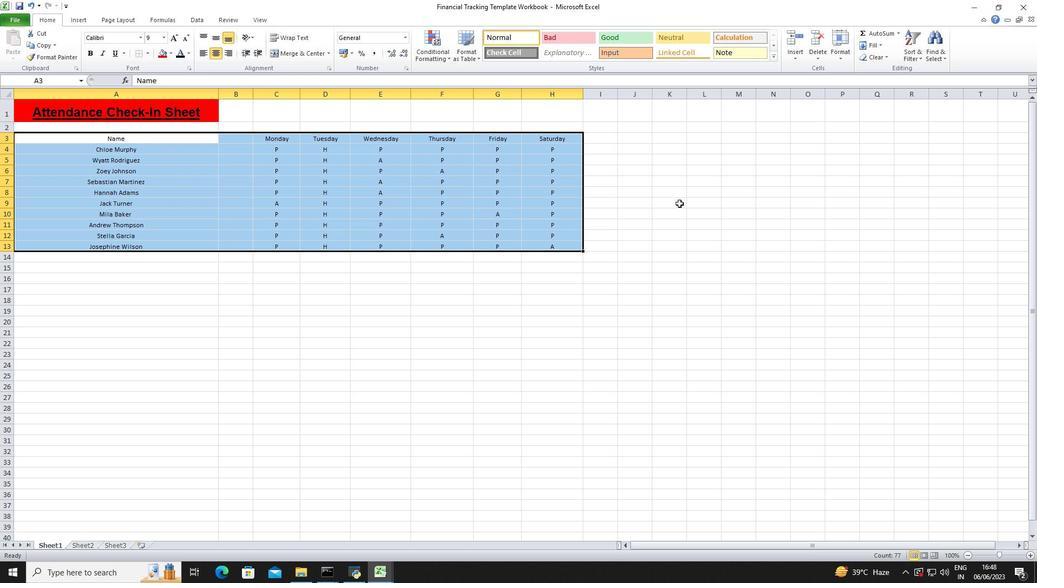 
Action: Mouse pressed left at (691, 200)
Screenshot: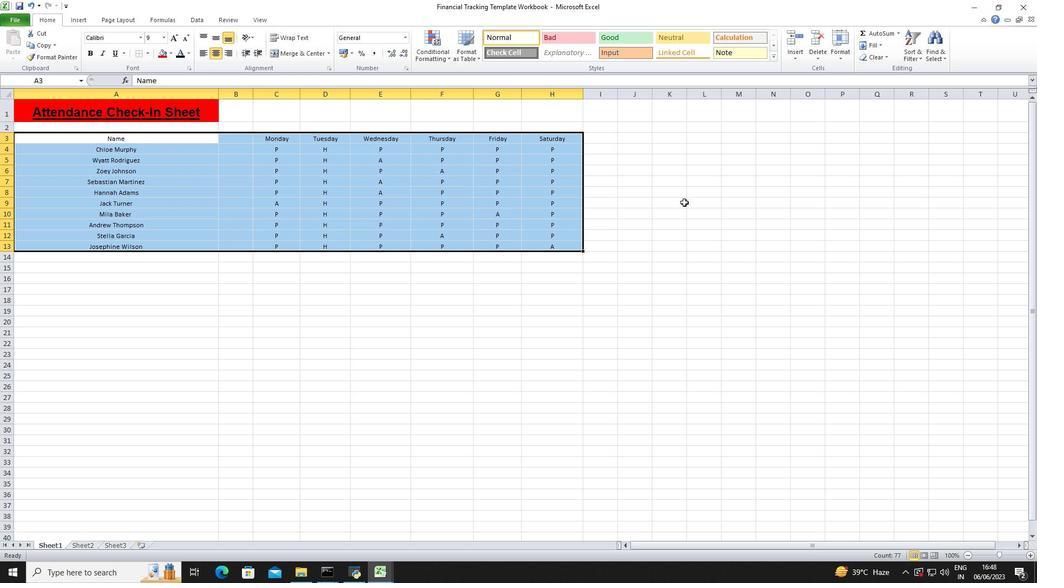 
